 Task: Select the double click option in the focus mode.
Action: Mouse moved to (15, 480)
Screenshot: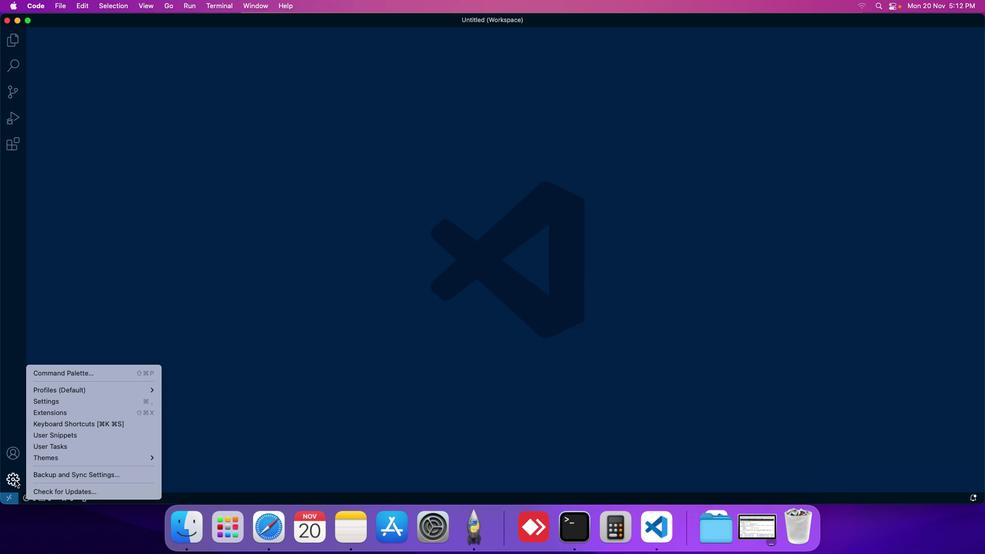 
Action: Mouse pressed left at (15, 480)
Screenshot: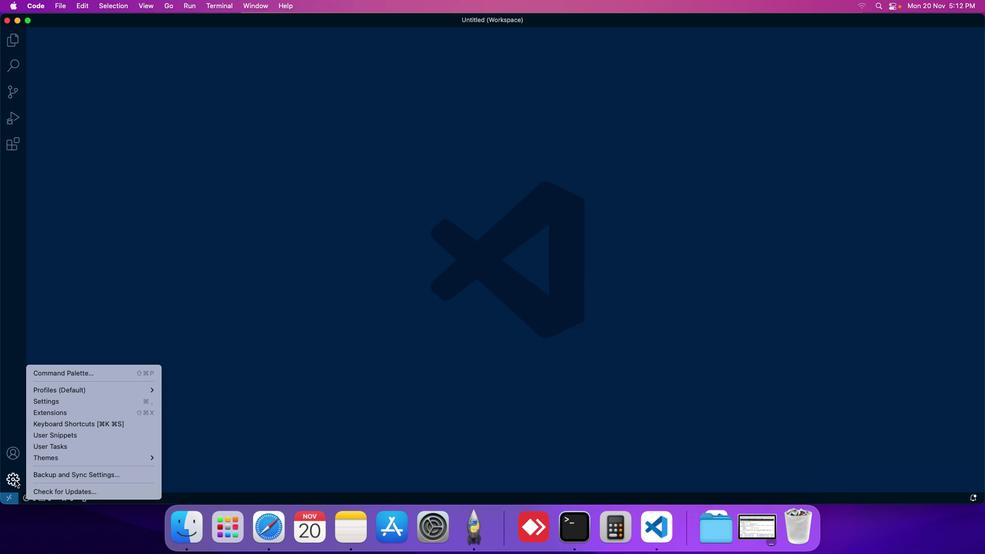 
Action: Mouse moved to (52, 403)
Screenshot: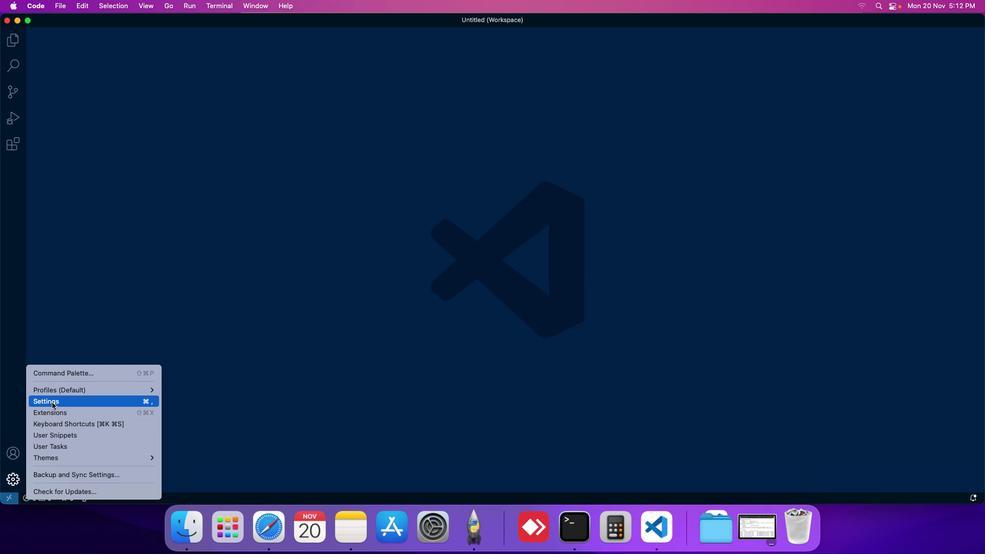 
Action: Mouse pressed left at (52, 403)
Screenshot: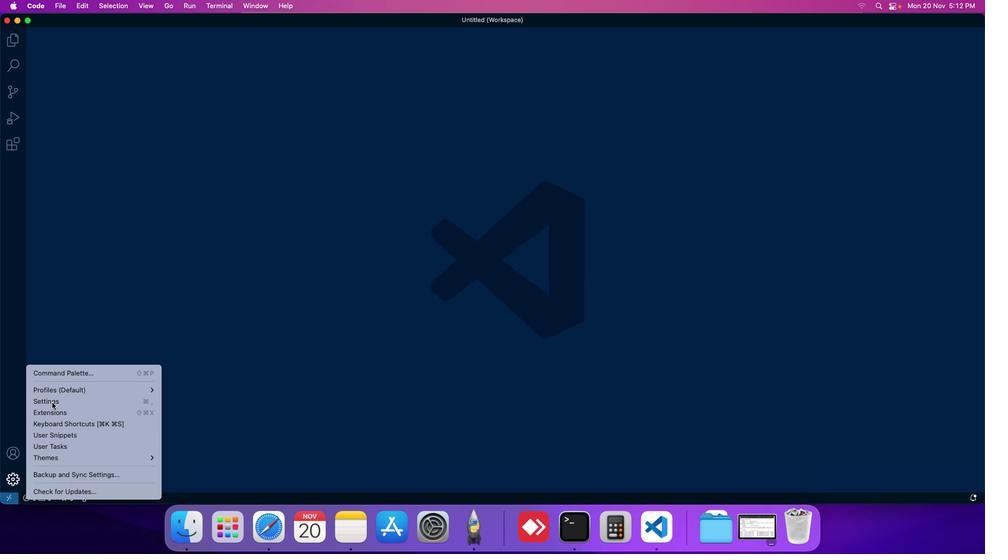 
Action: Mouse moved to (232, 85)
Screenshot: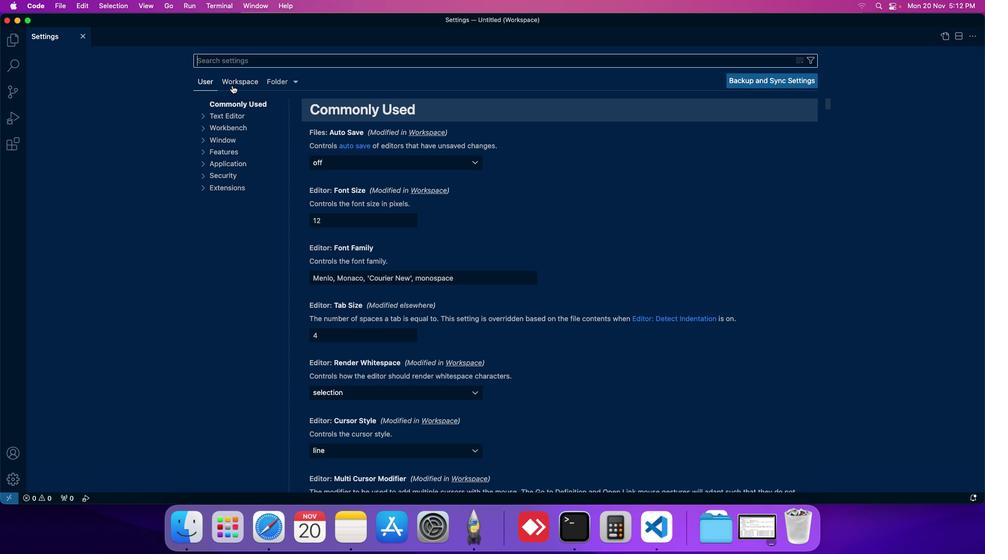 
Action: Mouse pressed left at (232, 85)
Screenshot: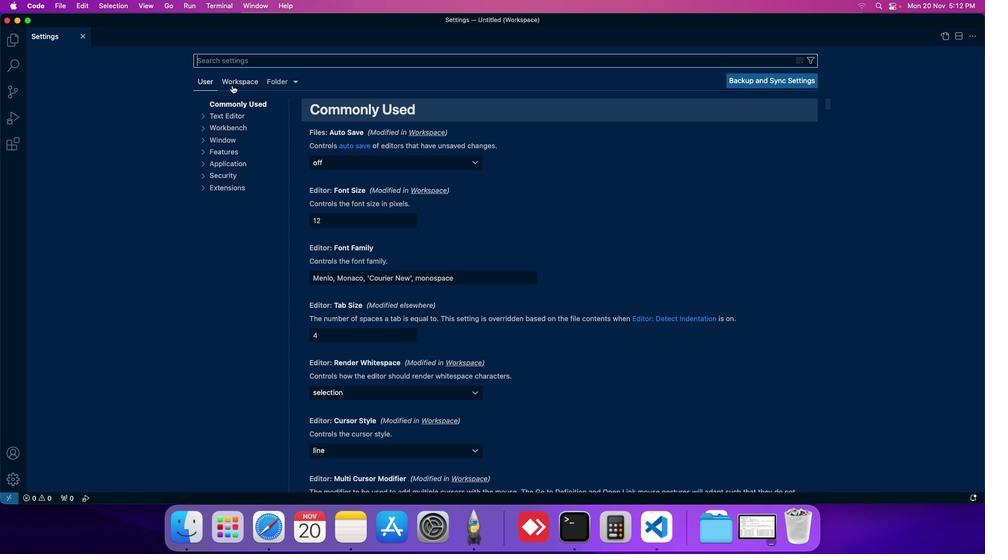 
Action: Mouse moved to (234, 149)
Screenshot: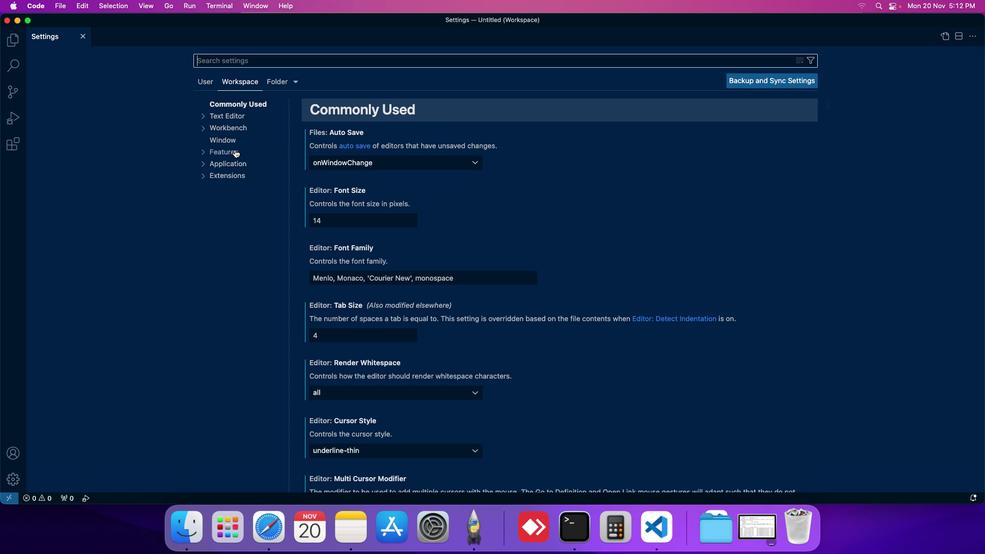 
Action: Mouse pressed left at (234, 149)
Screenshot: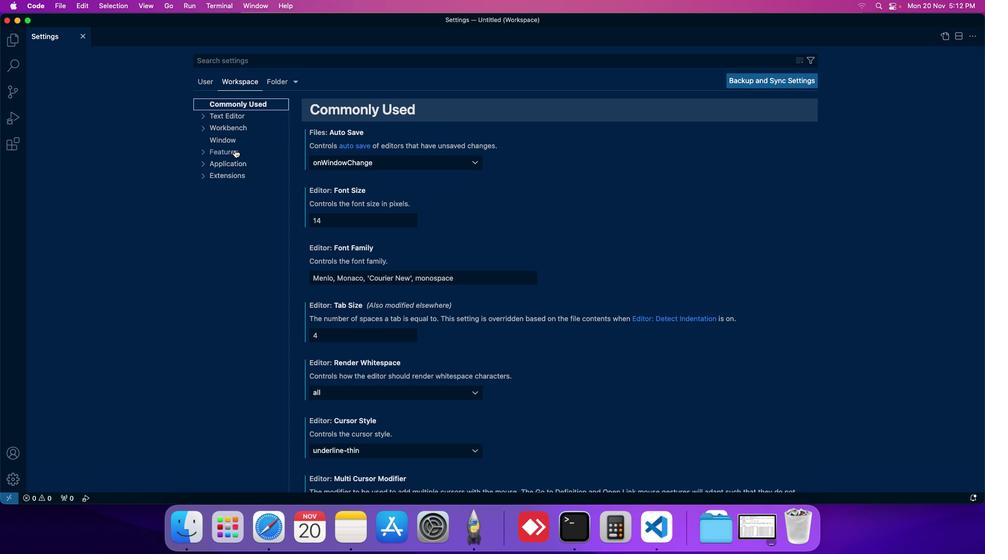 
Action: Mouse moved to (240, 247)
Screenshot: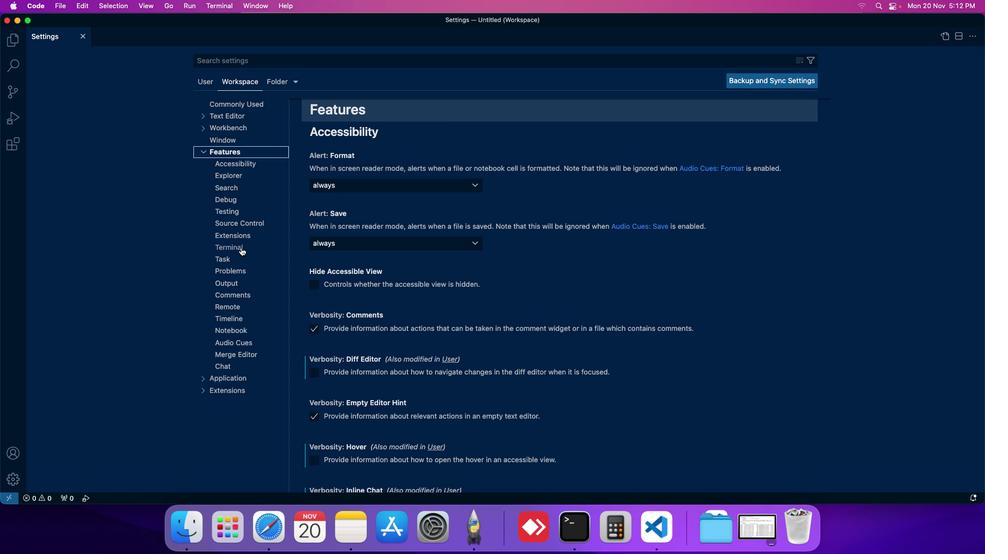 
Action: Mouse pressed left at (240, 247)
Screenshot: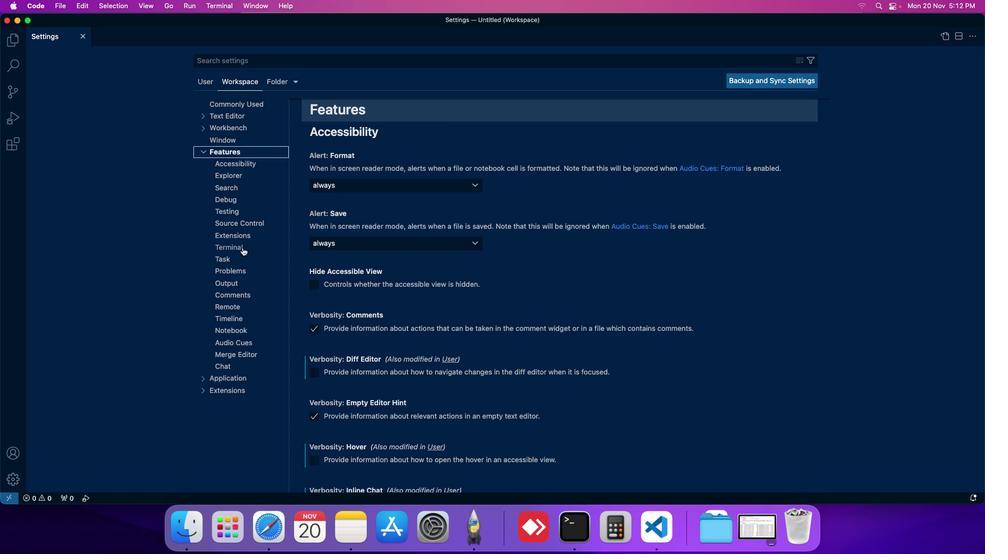 
Action: Mouse moved to (327, 272)
Screenshot: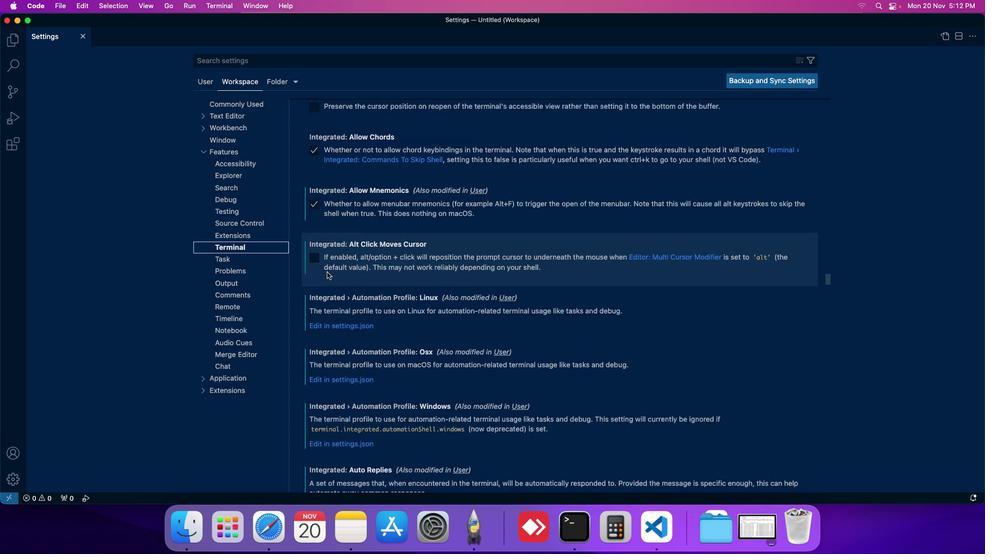 
Action: Mouse scrolled (327, 272) with delta (0, 0)
Screenshot: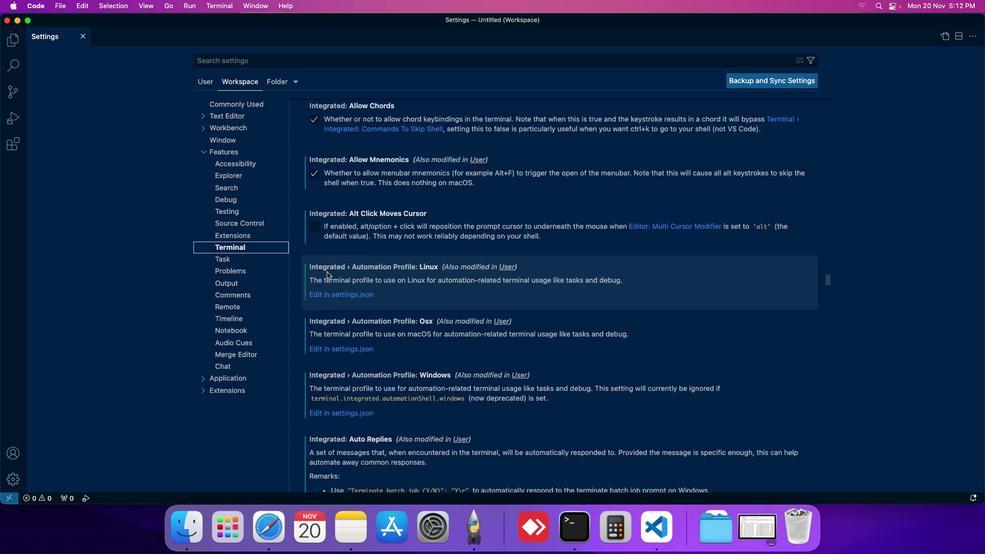 
Action: Mouse scrolled (327, 272) with delta (0, 0)
Screenshot: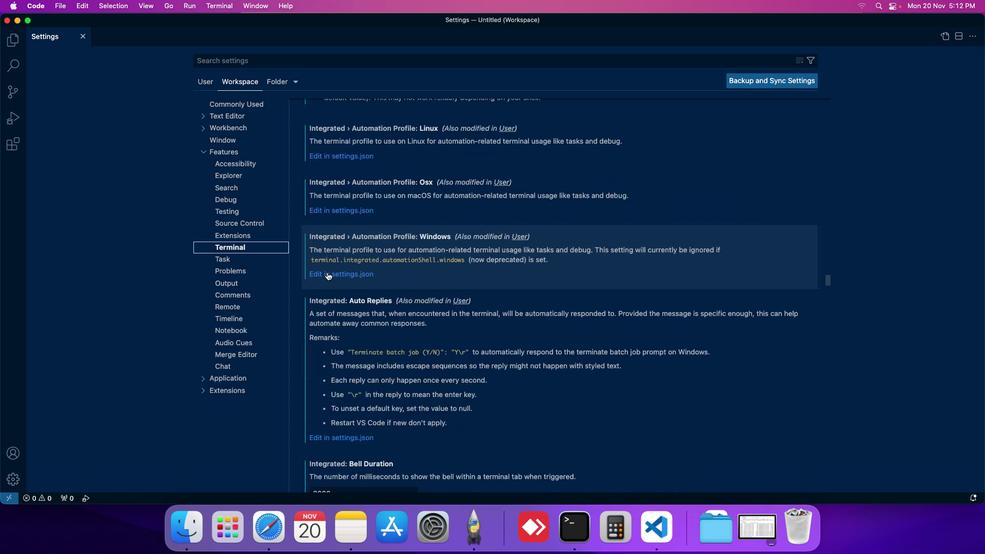
Action: Mouse scrolled (327, 272) with delta (0, 0)
Screenshot: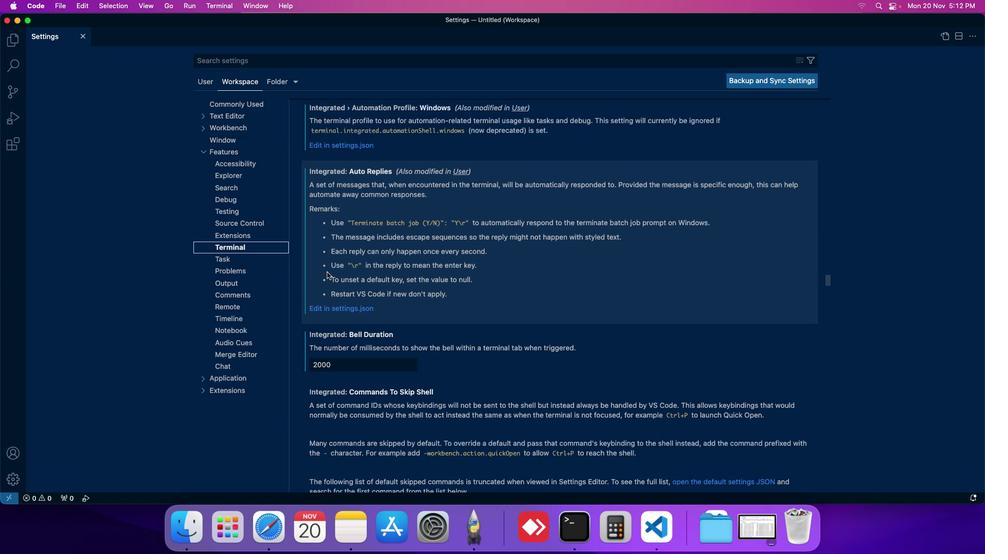 
Action: Mouse scrolled (327, 272) with delta (0, 0)
Screenshot: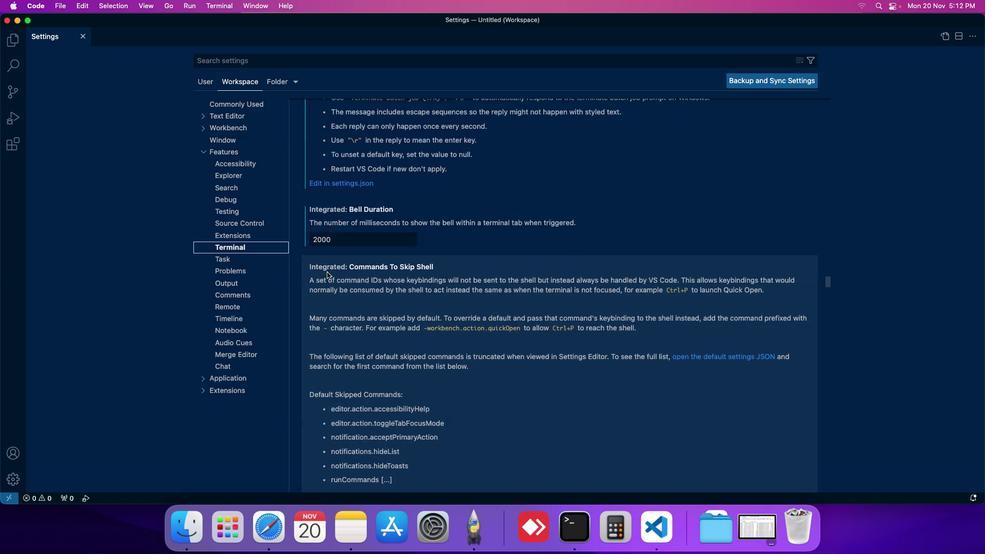 
Action: Mouse scrolled (327, 272) with delta (0, 0)
Screenshot: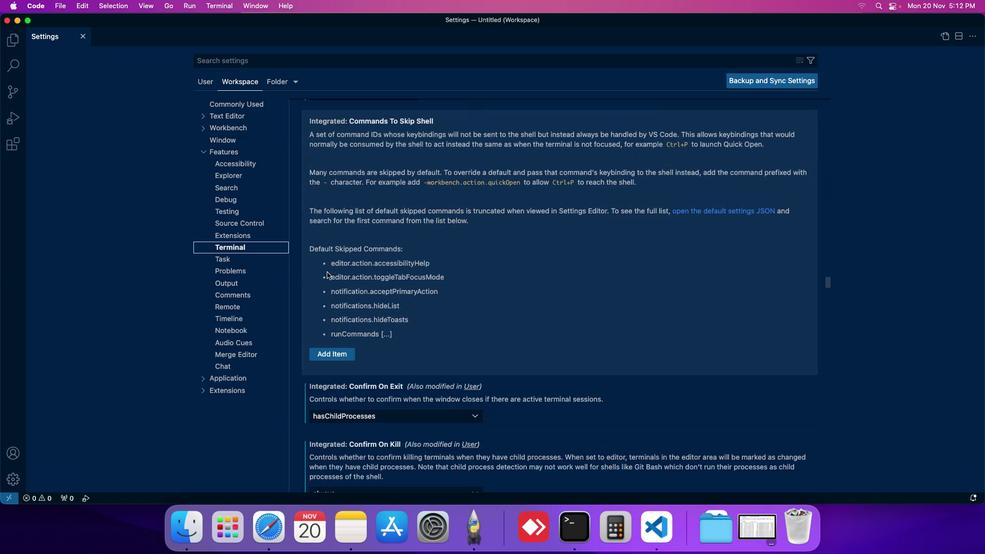 
Action: Mouse scrolled (327, 272) with delta (0, 0)
Screenshot: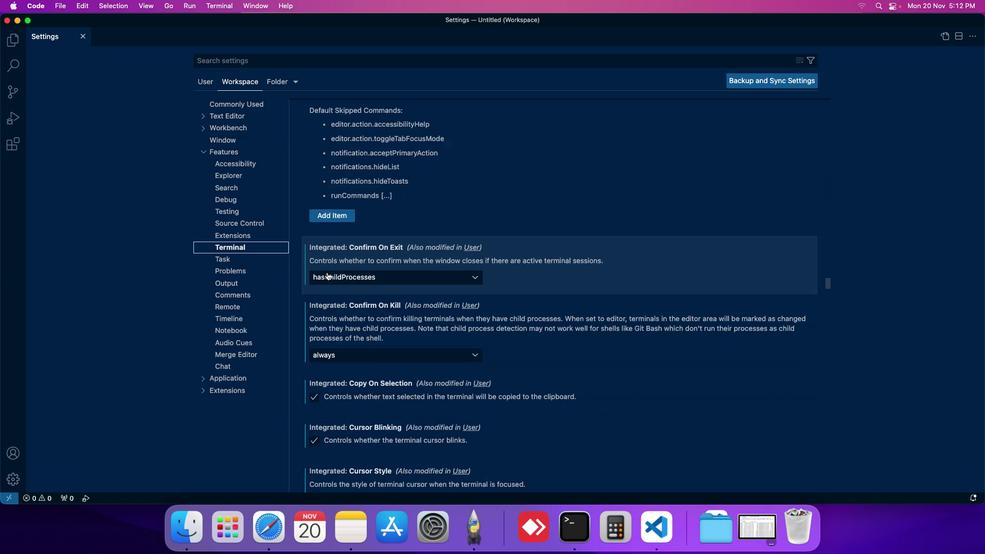 
Action: Mouse scrolled (327, 272) with delta (0, 0)
Screenshot: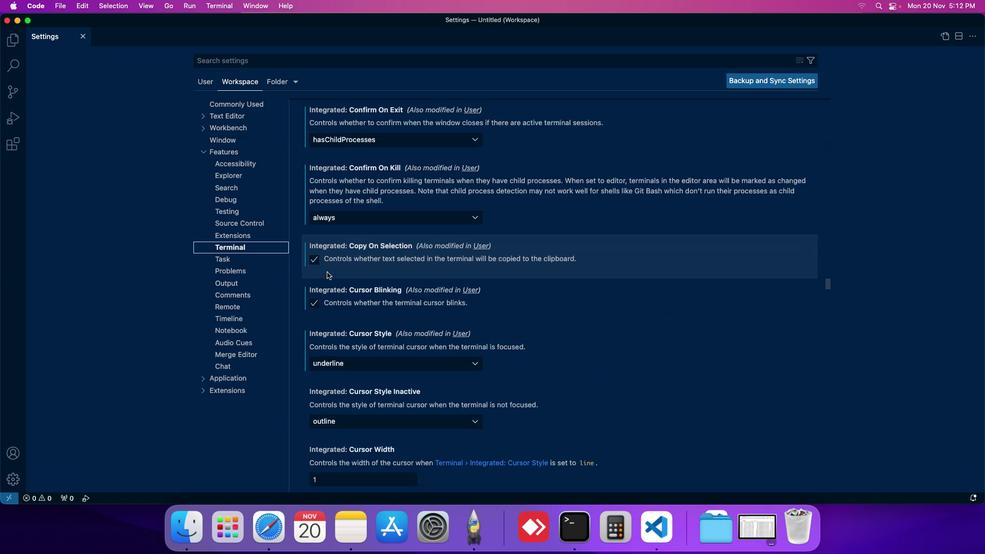 
Action: Mouse scrolled (327, 272) with delta (0, 0)
Screenshot: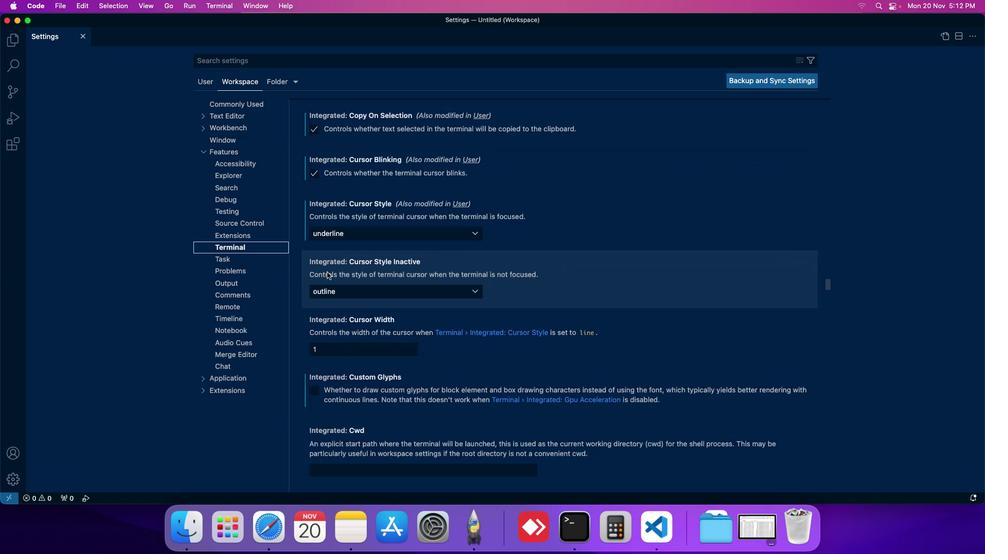 
Action: Mouse scrolled (327, 272) with delta (0, 0)
Screenshot: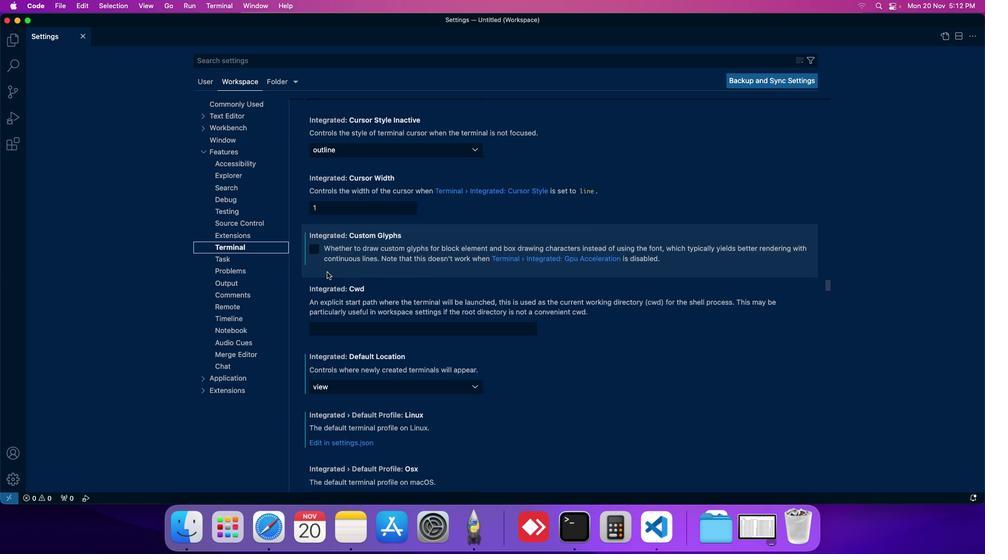 
Action: Mouse scrolled (327, 272) with delta (0, 0)
Screenshot: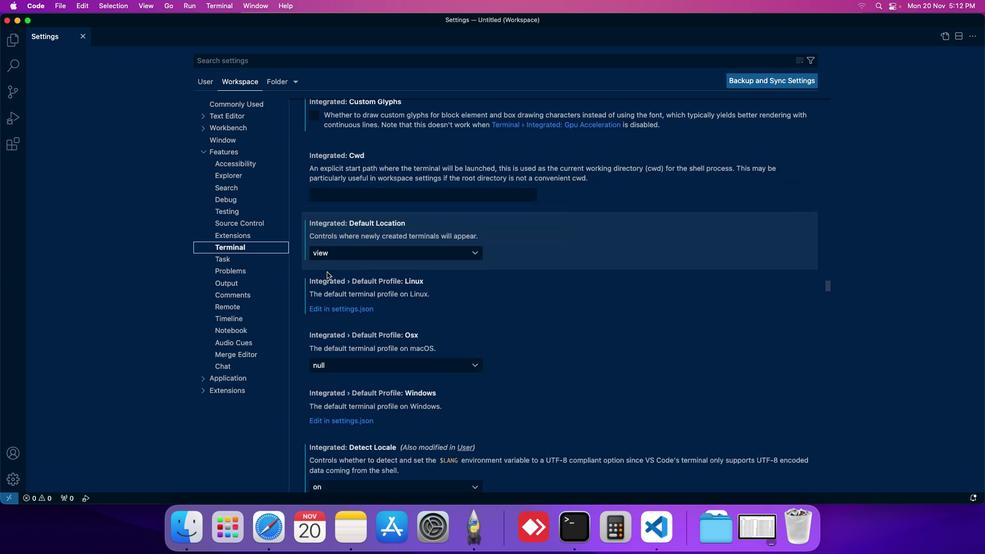 
Action: Mouse scrolled (327, 272) with delta (0, 0)
Screenshot: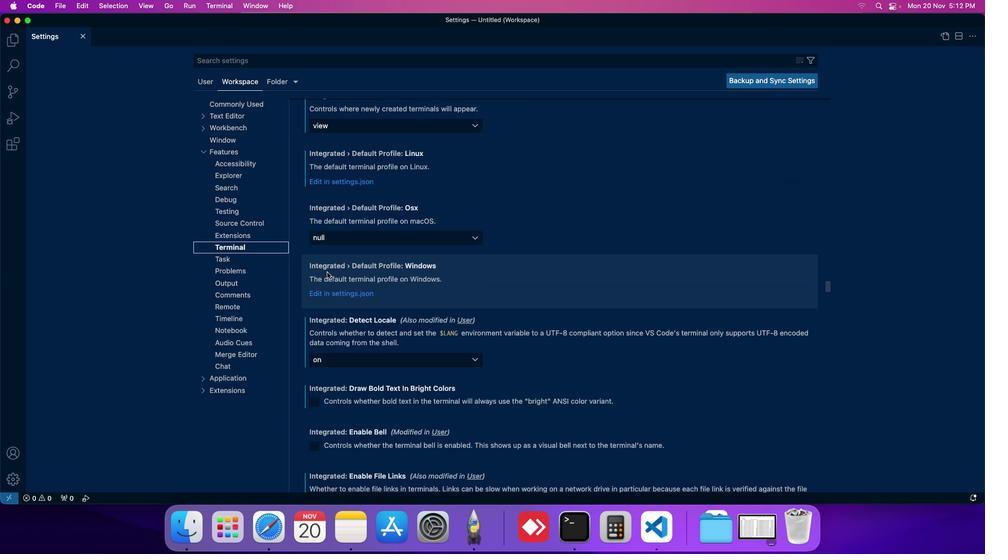 
Action: Mouse scrolled (327, 272) with delta (0, 0)
Screenshot: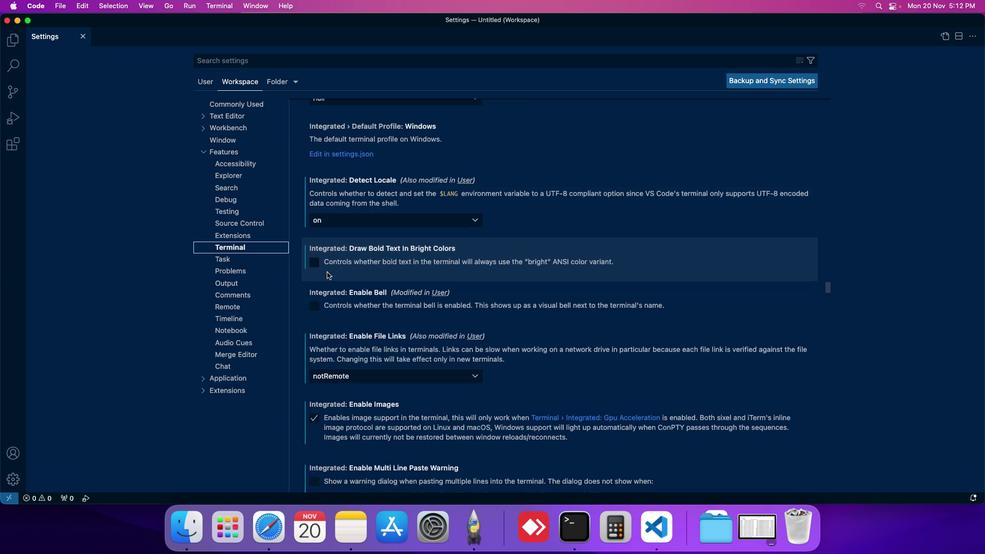
Action: Mouse scrolled (327, 272) with delta (0, 0)
Screenshot: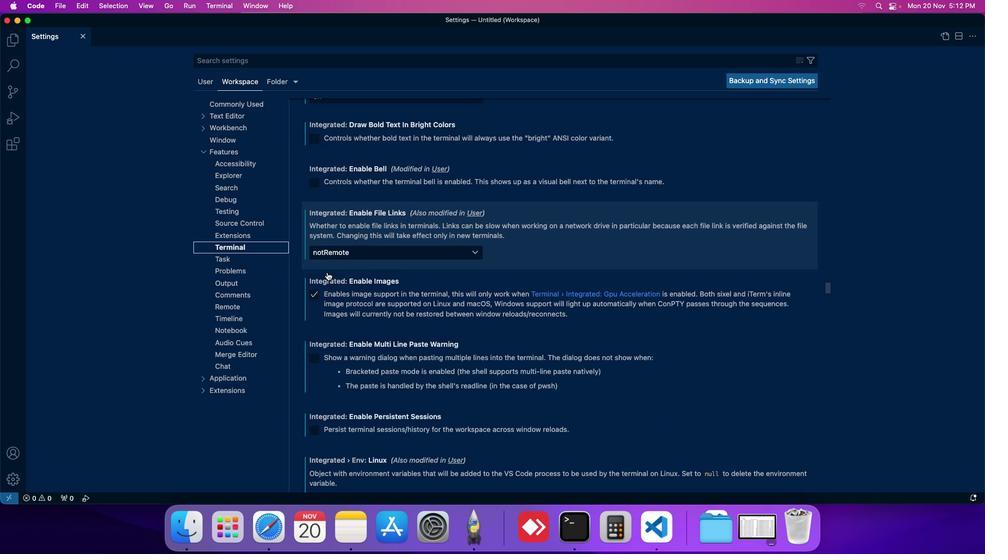
Action: Mouse scrolled (327, 272) with delta (0, 0)
Screenshot: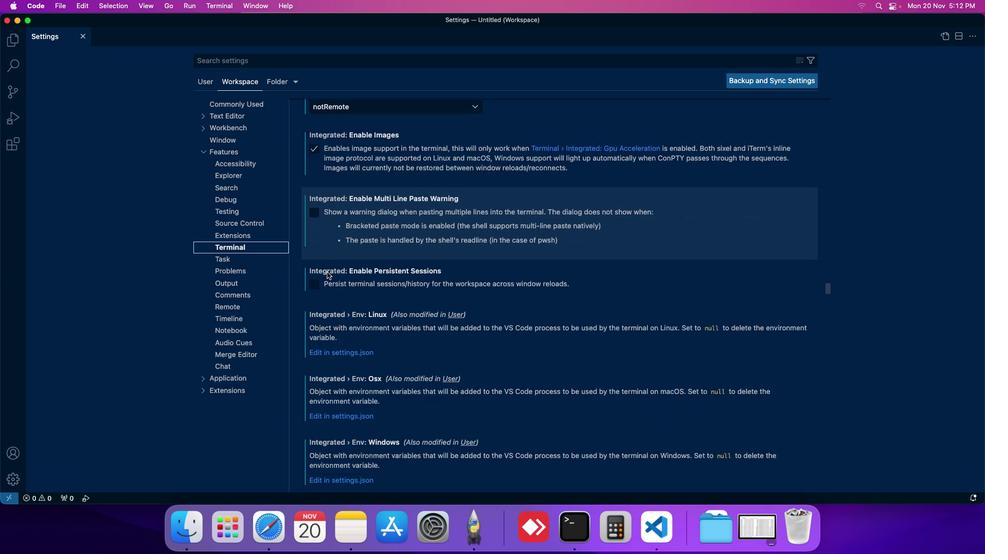 
Action: Mouse scrolled (327, 272) with delta (0, 0)
Screenshot: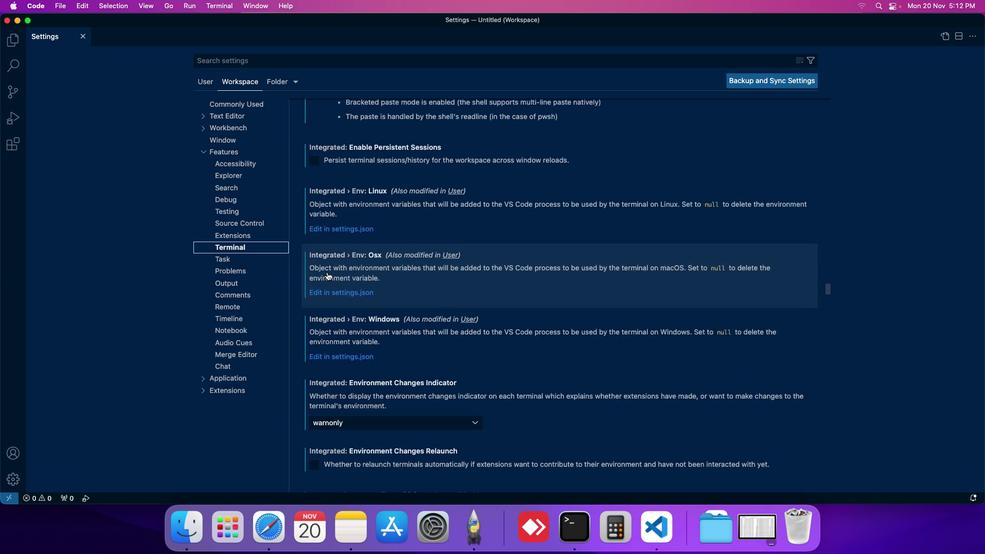 
Action: Mouse scrolled (327, 272) with delta (0, 0)
Screenshot: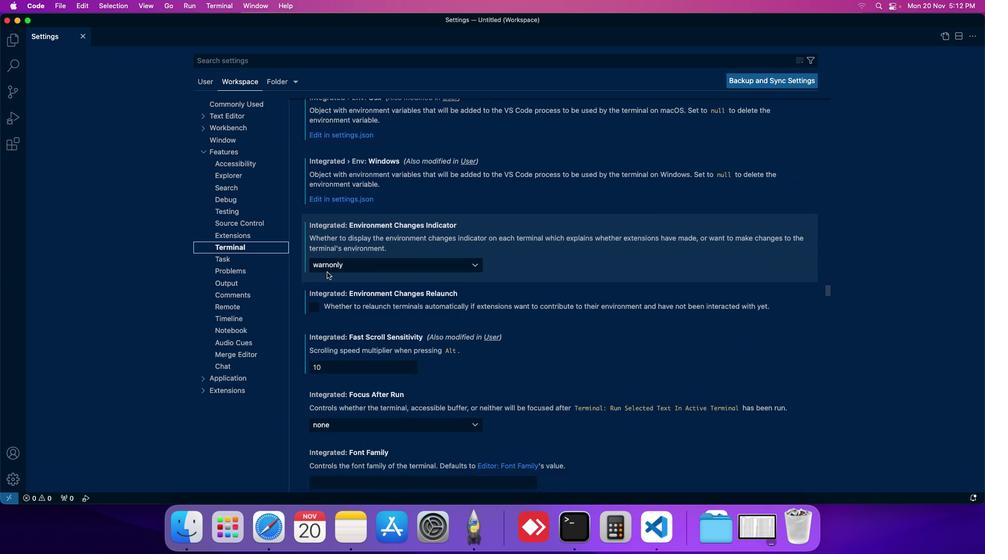 
Action: Mouse scrolled (327, 272) with delta (0, 0)
Screenshot: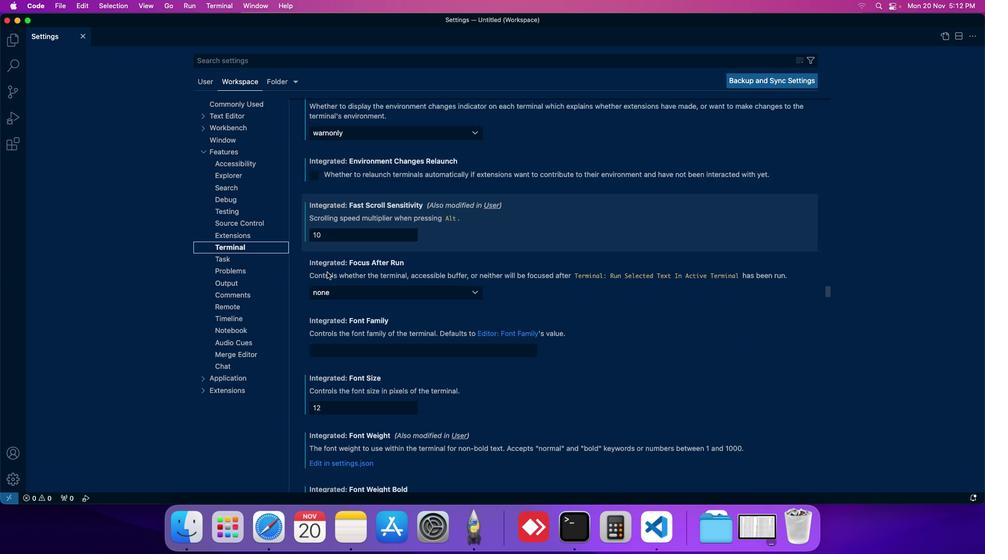 
Action: Mouse scrolled (327, 272) with delta (0, 0)
Screenshot: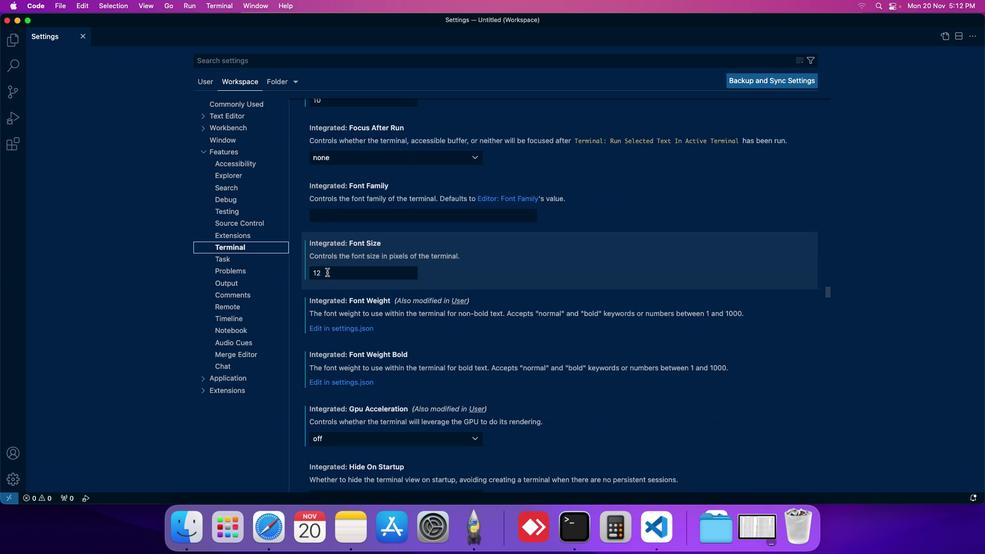 
Action: Mouse scrolled (327, 272) with delta (0, 0)
Screenshot: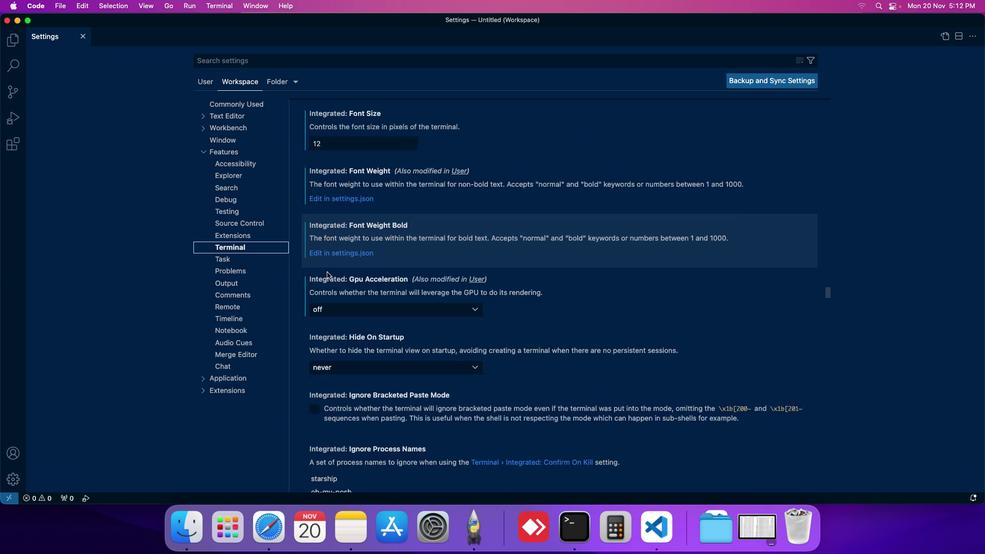 
Action: Mouse scrolled (327, 272) with delta (0, 0)
Screenshot: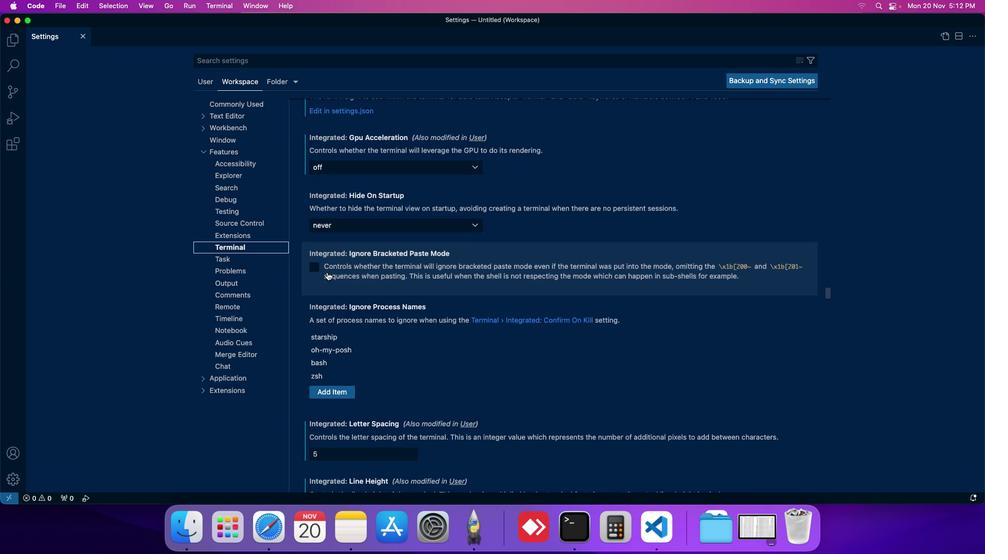 
Action: Mouse moved to (328, 272)
Screenshot: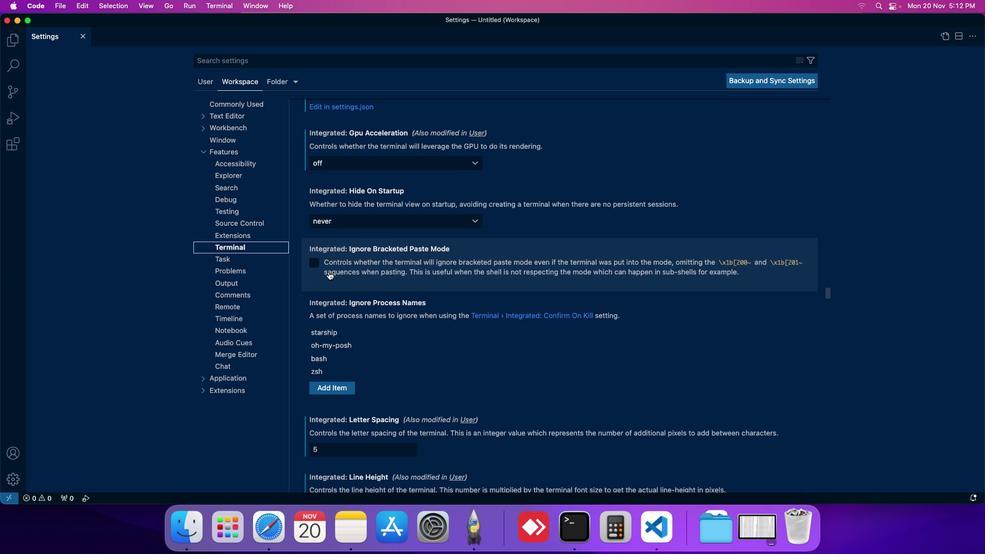 
Action: Mouse scrolled (328, 272) with delta (0, 0)
Screenshot: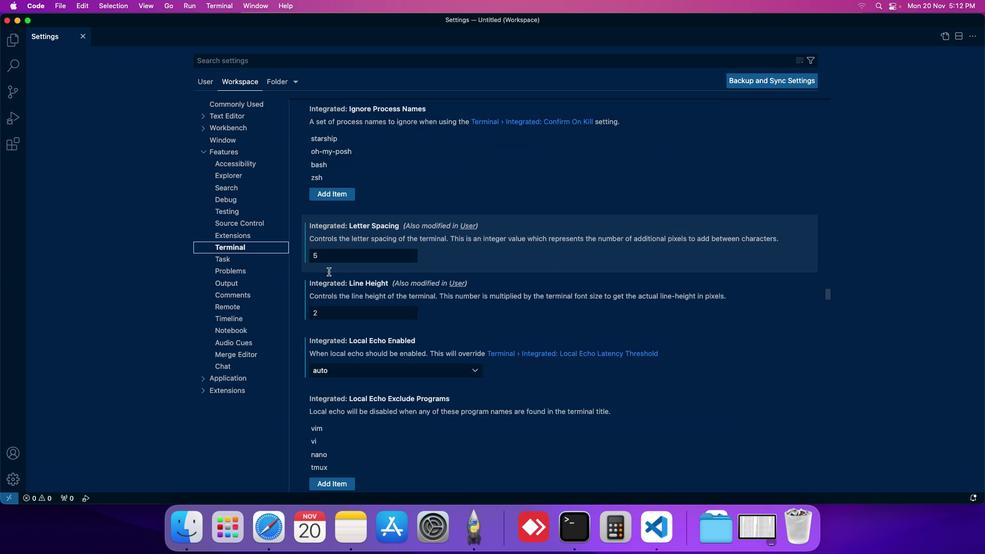 
Action: Mouse scrolled (328, 272) with delta (0, 0)
Screenshot: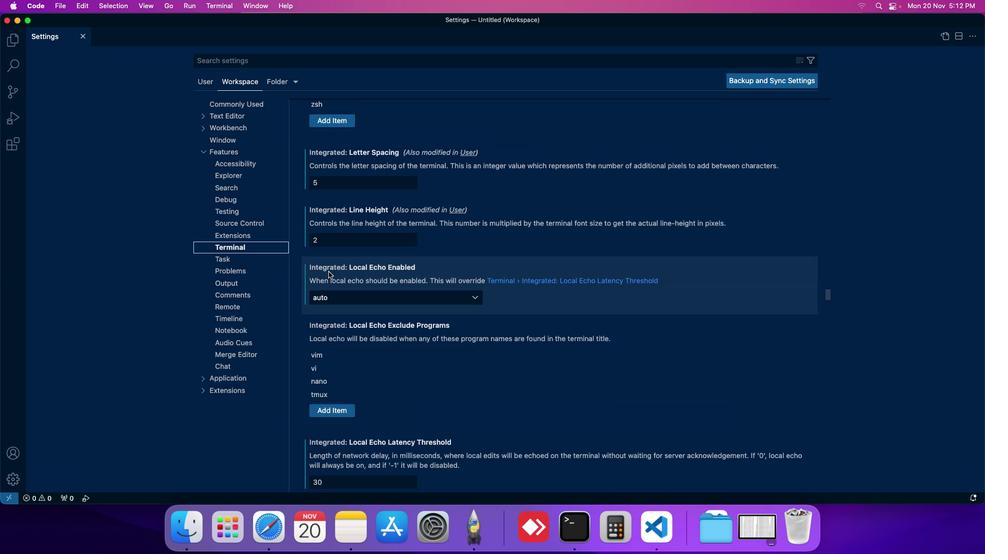 
Action: Mouse scrolled (328, 272) with delta (0, 0)
Screenshot: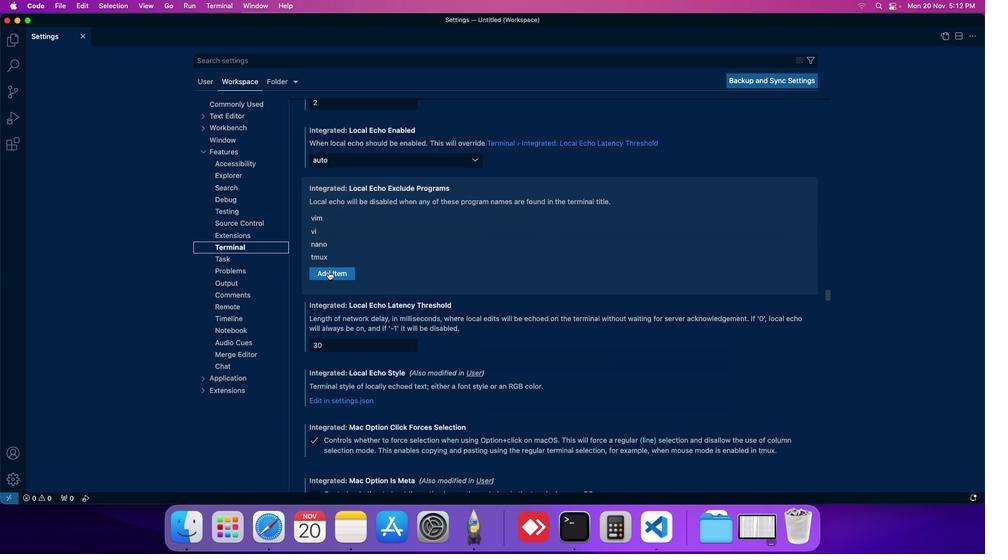 
Action: Mouse scrolled (328, 272) with delta (0, 0)
Screenshot: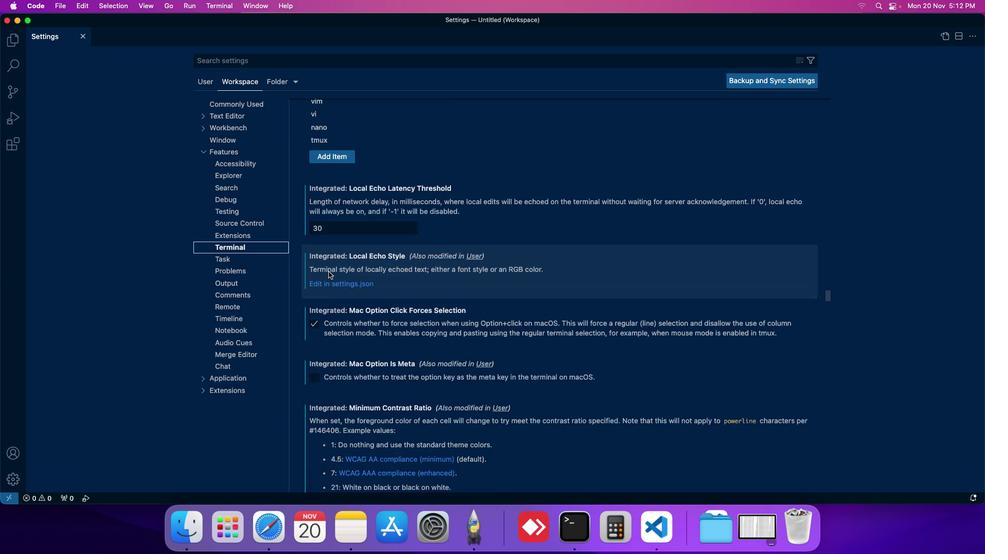
Action: Mouse scrolled (328, 272) with delta (0, 0)
Screenshot: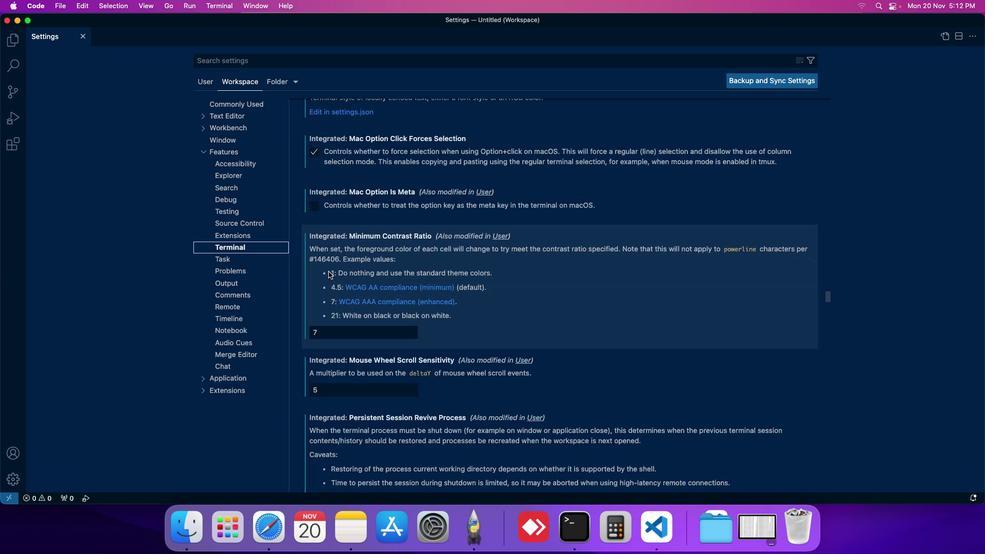 
Action: Mouse scrolled (328, 272) with delta (0, 0)
Screenshot: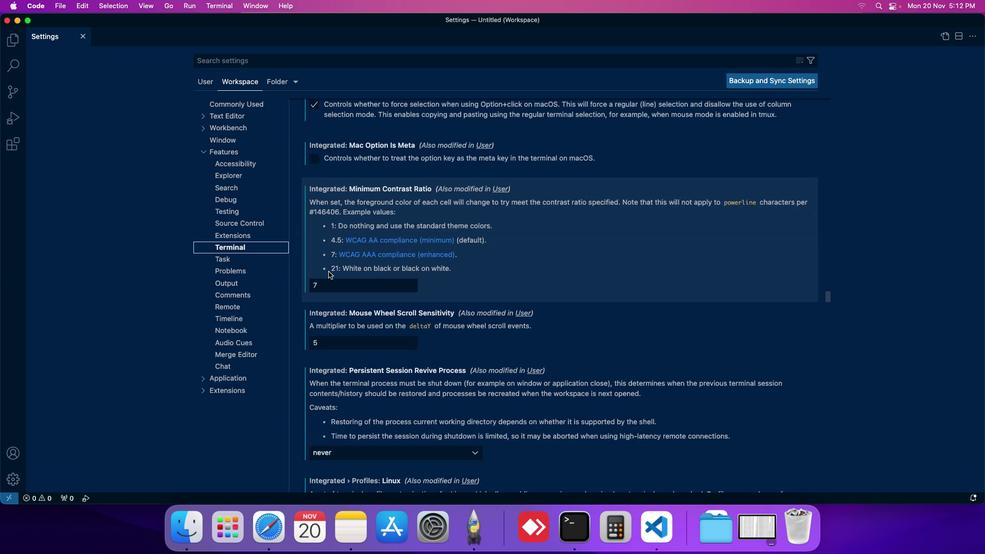 
Action: Mouse scrolled (328, 272) with delta (0, 0)
Screenshot: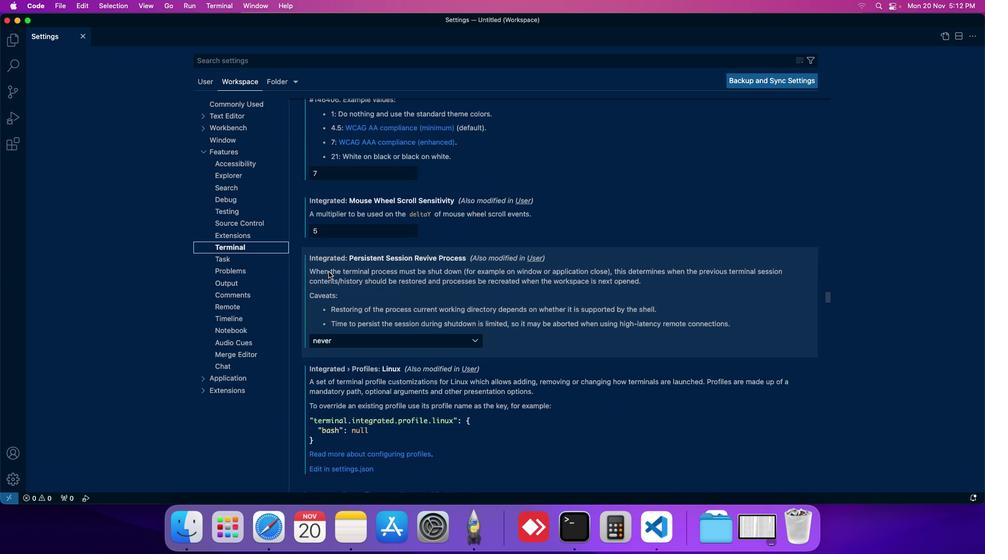 
Action: Mouse scrolled (328, 272) with delta (0, 0)
Screenshot: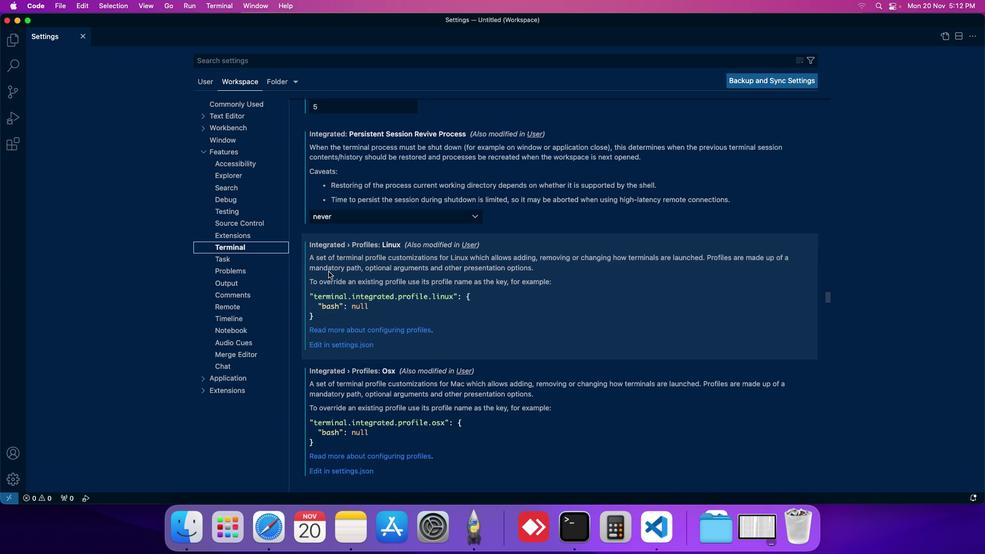 
Action: Mouse scrolled (328, 272) with delta (0, 0)
Screenshot: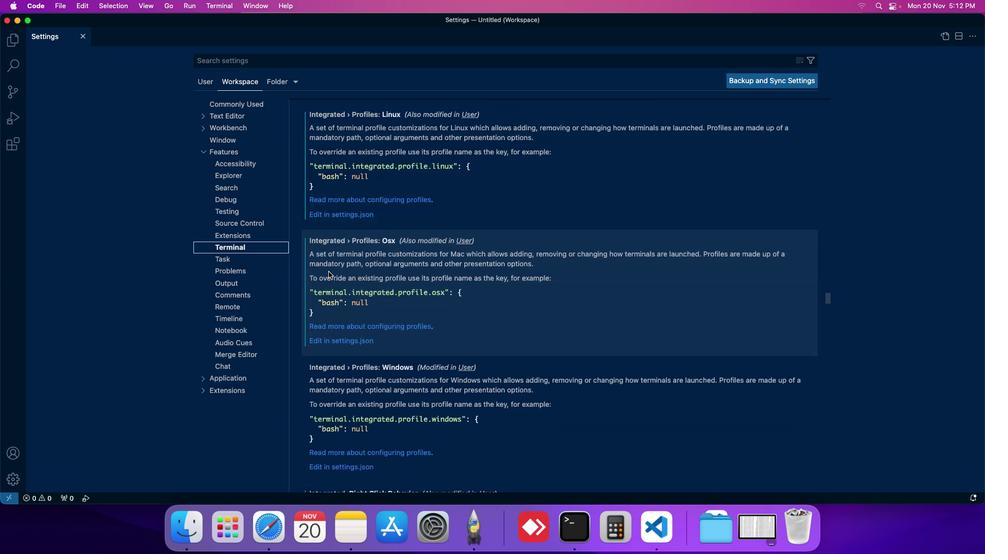 
Action: Mouse scrolled (328, 272) with delta (0, 0)
Screenshot: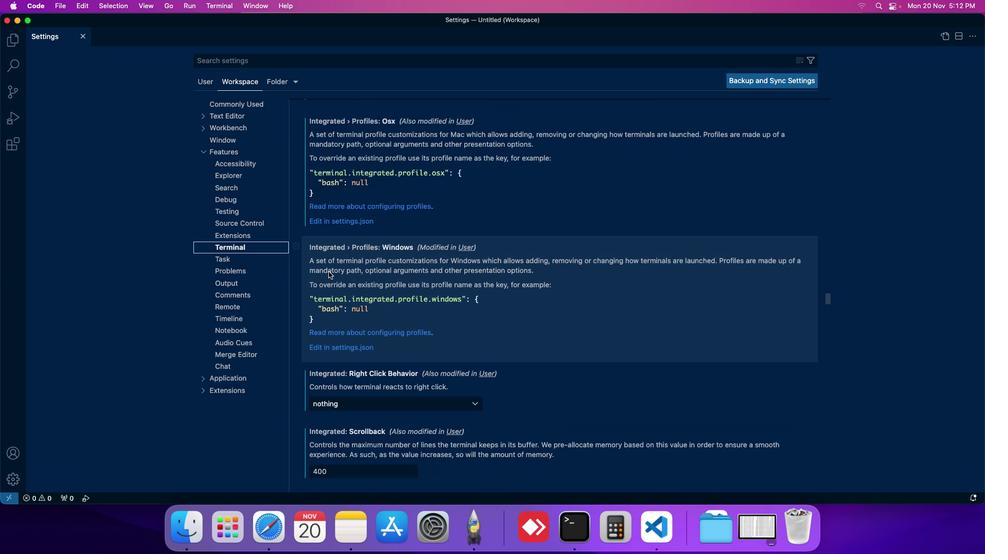 
Action: Mouse scrolled (328, 272) with delta (0, 0)
Screenshot: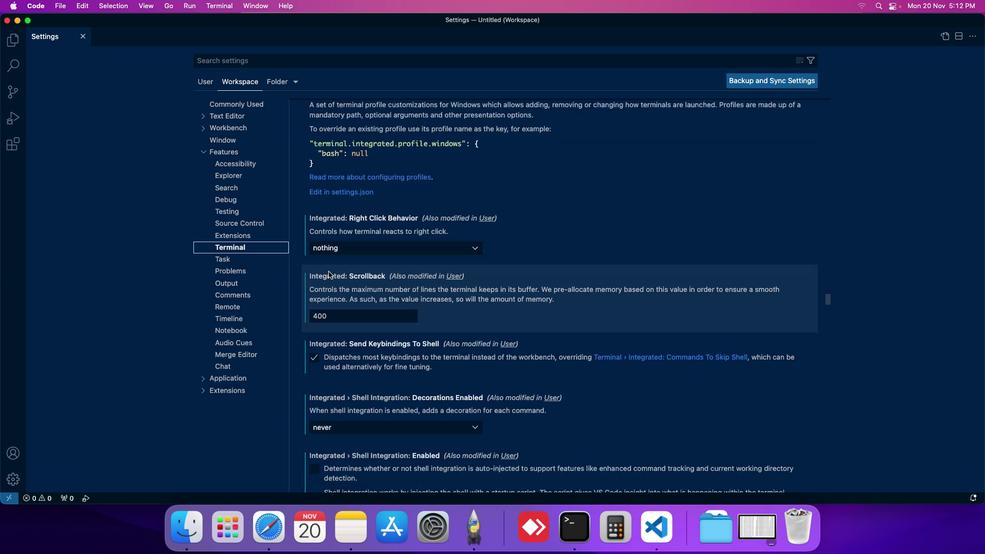 
Action: Mouse scrolled (328, 272) with delta (0, 0)
Screenshot: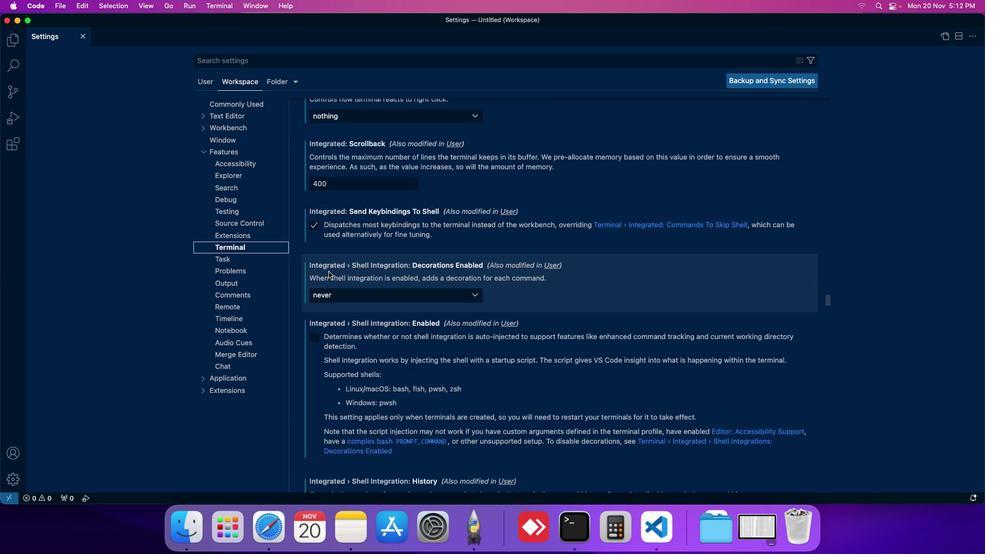 
Action: Mouse scrolled (328, 272) with delta (0, 0)
Screenshot: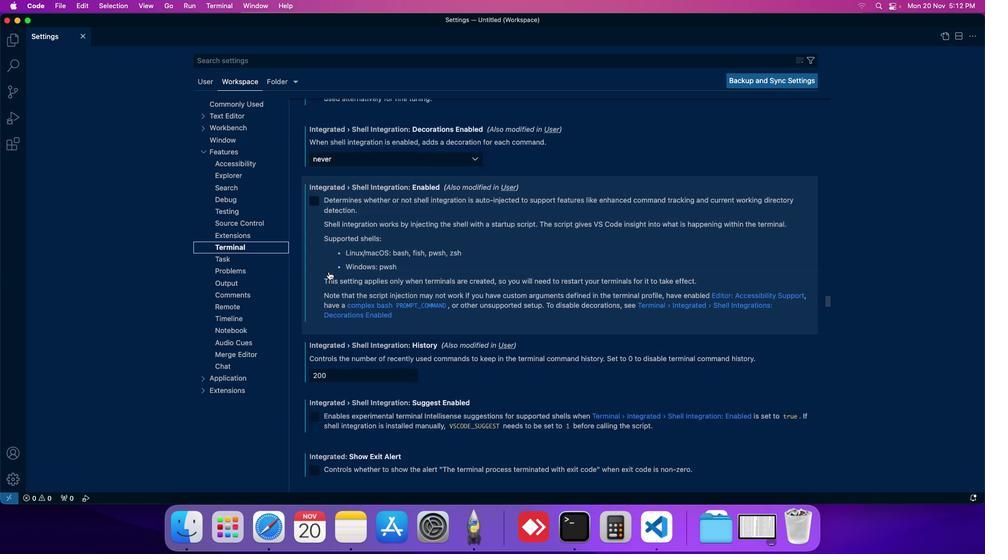 
Action: Mouse scrolled (328, 272) with delta (0, 0)
Screenshot: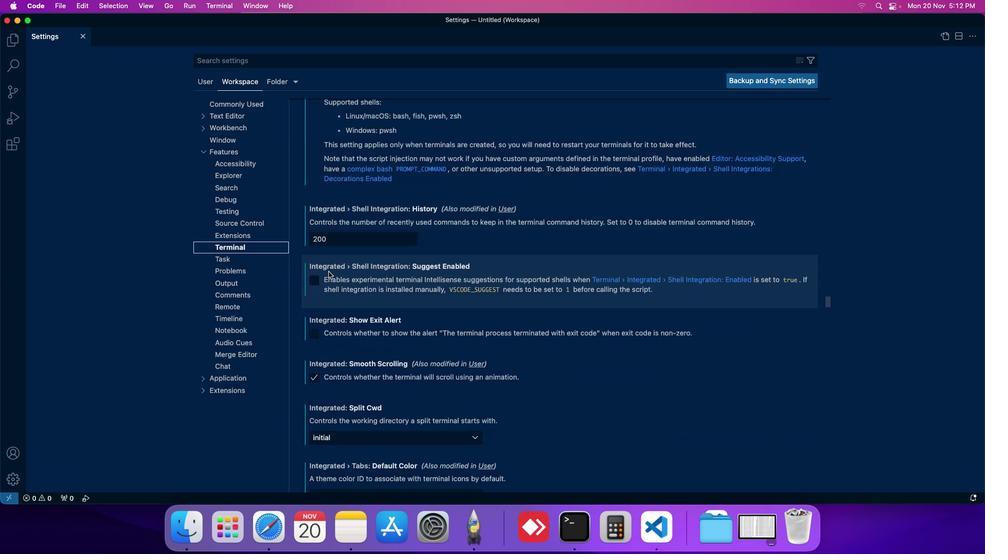 
Action: Mouse scrolled (328, 272) with delta (0, 0)
Screenshot: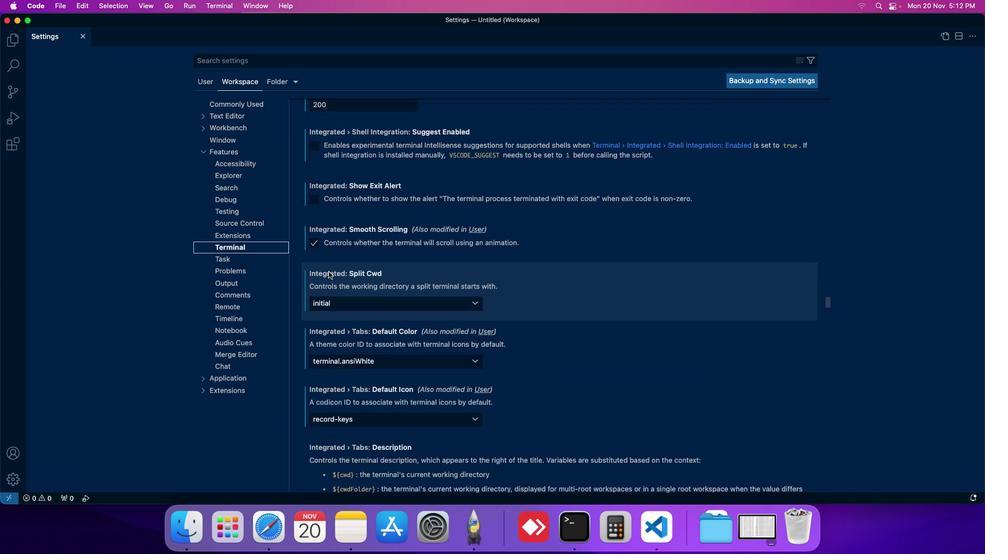 
Action: Mouse moved to (329, 271)
Screenshot: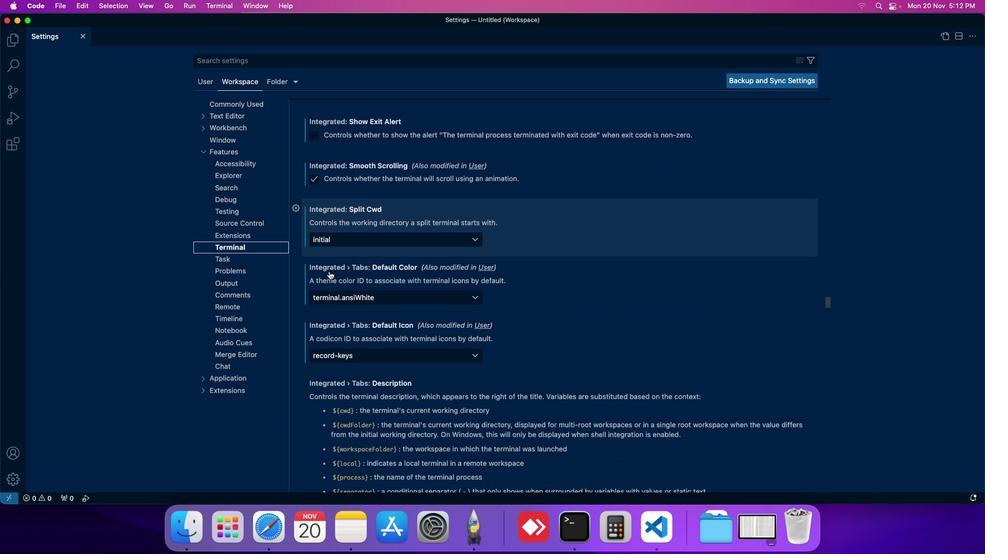 
Action: Mouse scrolled (329, 271) with delta (0, 0)
Screenshot: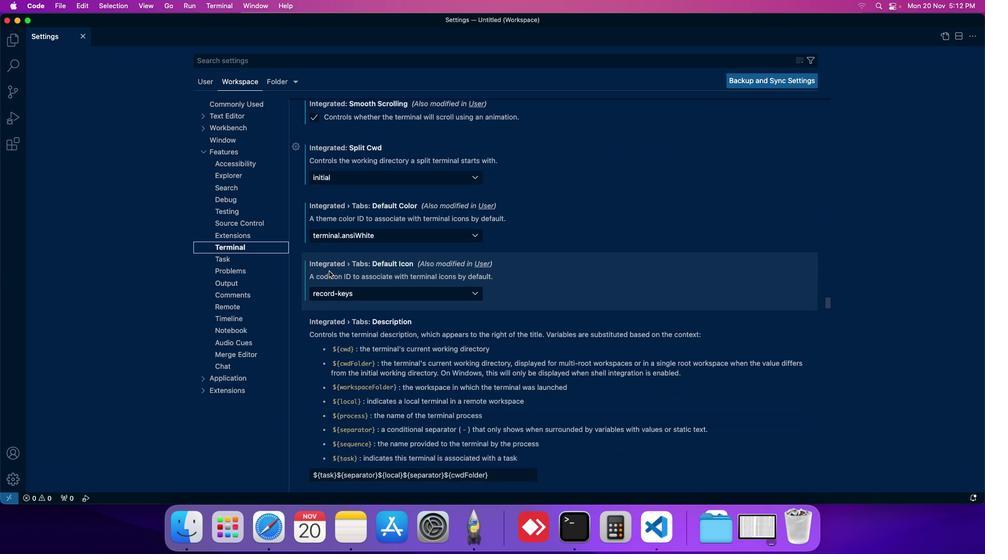 
Action: Mouse scrolled (329, 271) with delta (0, 0)
Screenshot: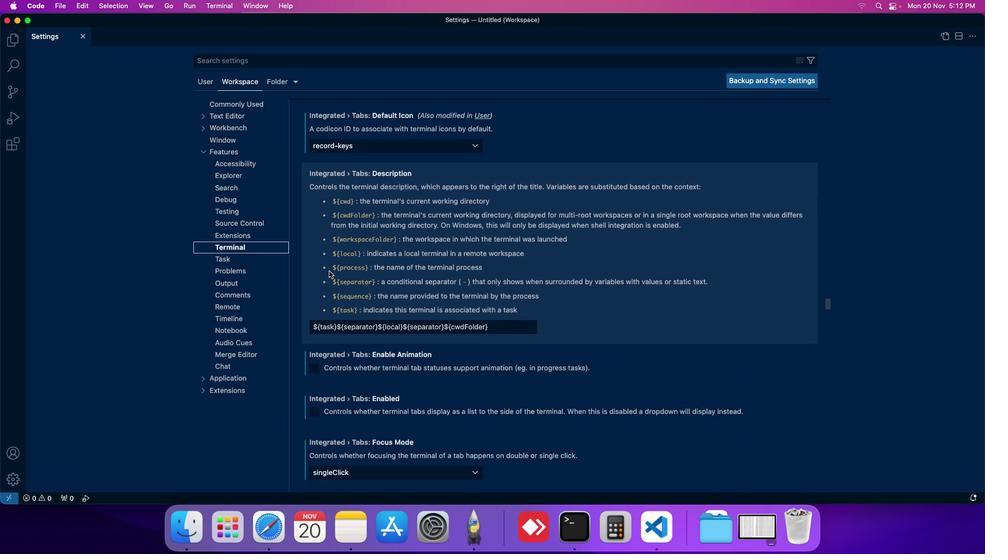 
Action: Mouse scrolled (329, 271) with delta (0, 0)
Screenshot: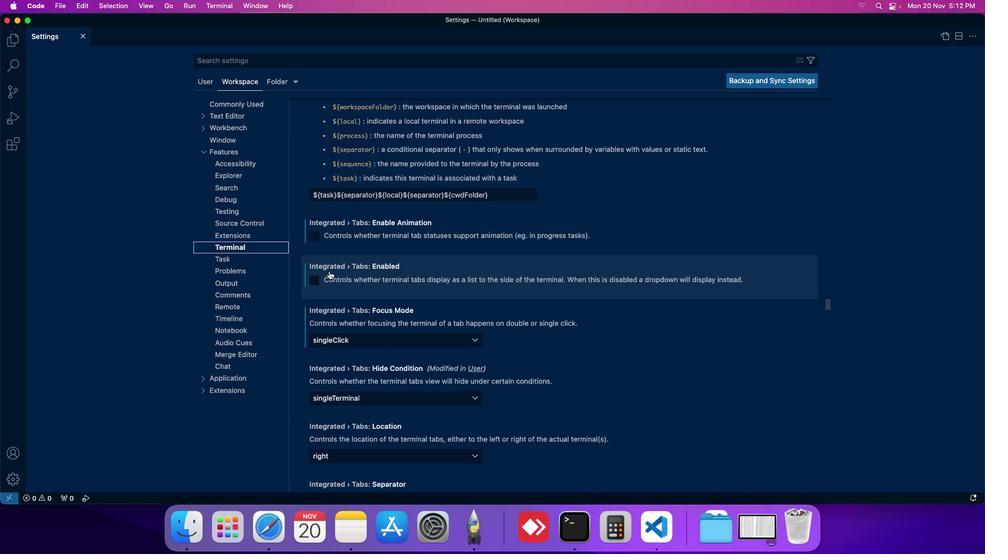 
Action: Mouse moved to (375, 335)
Screenshot: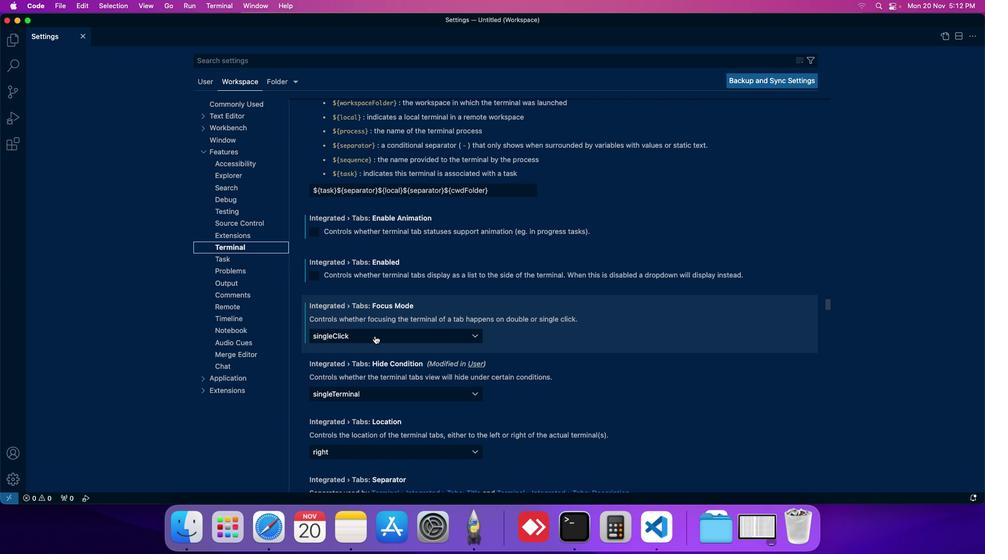 
Action: Mouse pressed left at (375, 335)
Screenshot: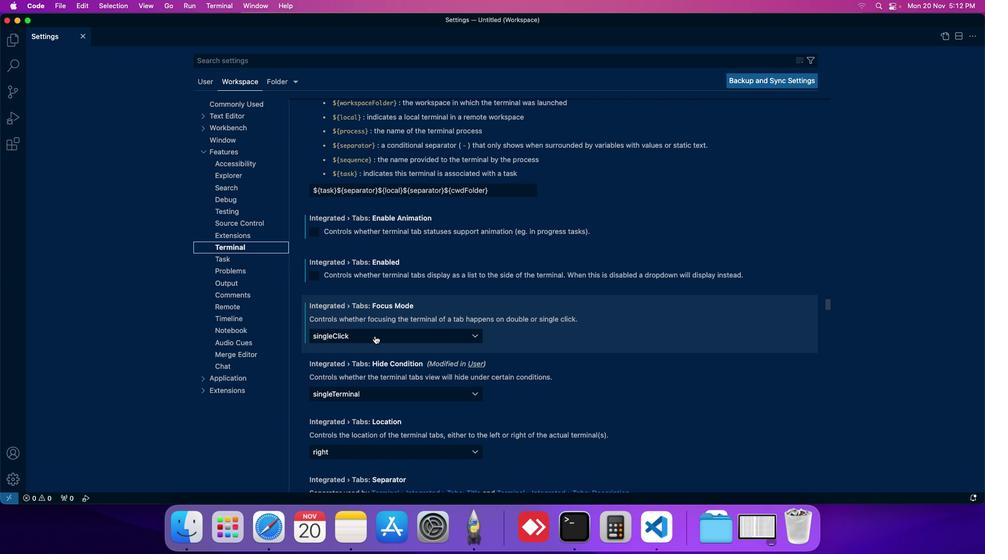 
Action: Mouse moved to (345, 359)
Screenshot: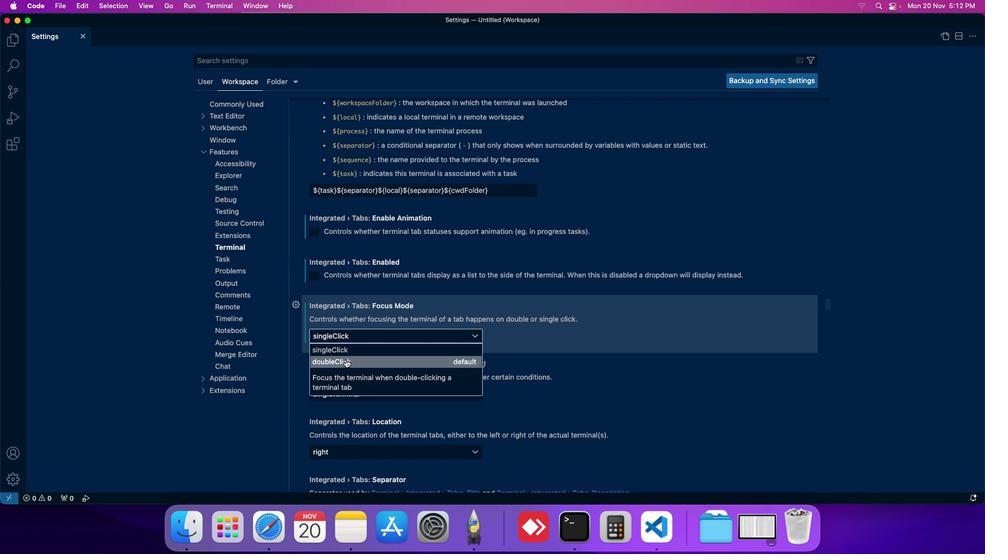 
Action: Mouse pressed left at (345, 359)
Screenshot: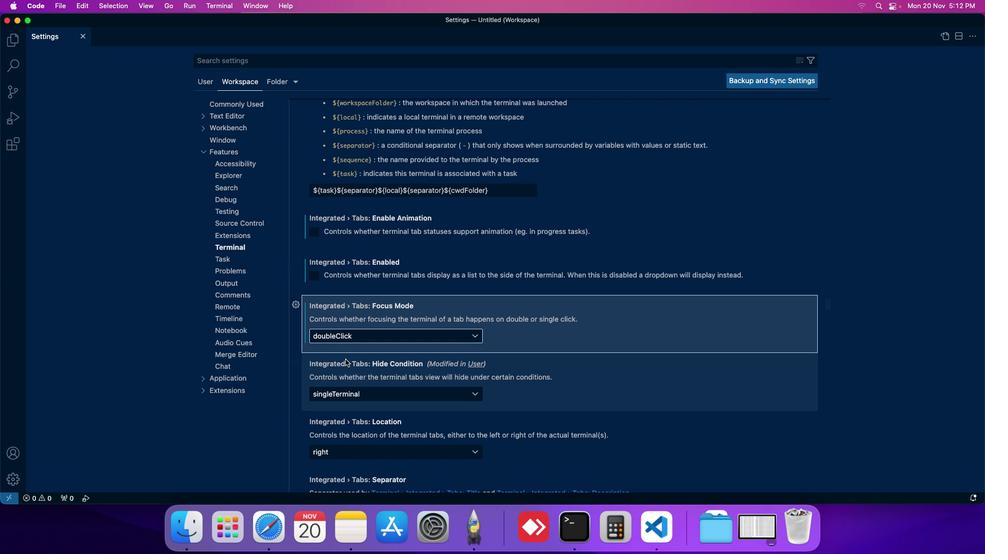 
Action: Mouse moved to (373, 340)
Screenshot: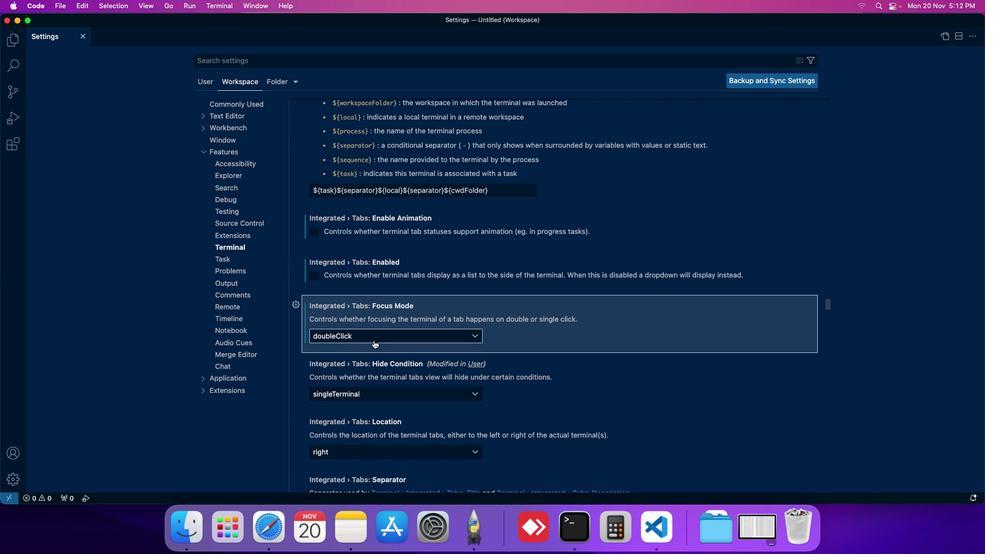 
